 Task: Look for products in the category "Pinot Grigio" from Barefoot only.
Action: Mouse moved to (677, 243)
Screenshot: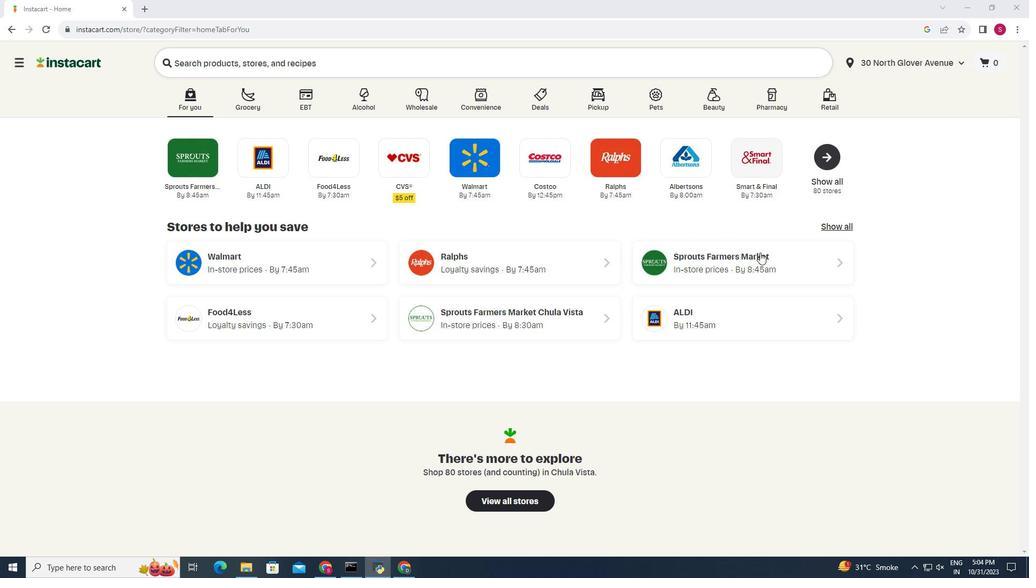 
Action: Mouse pressed left at (677, 243)
Screenshot: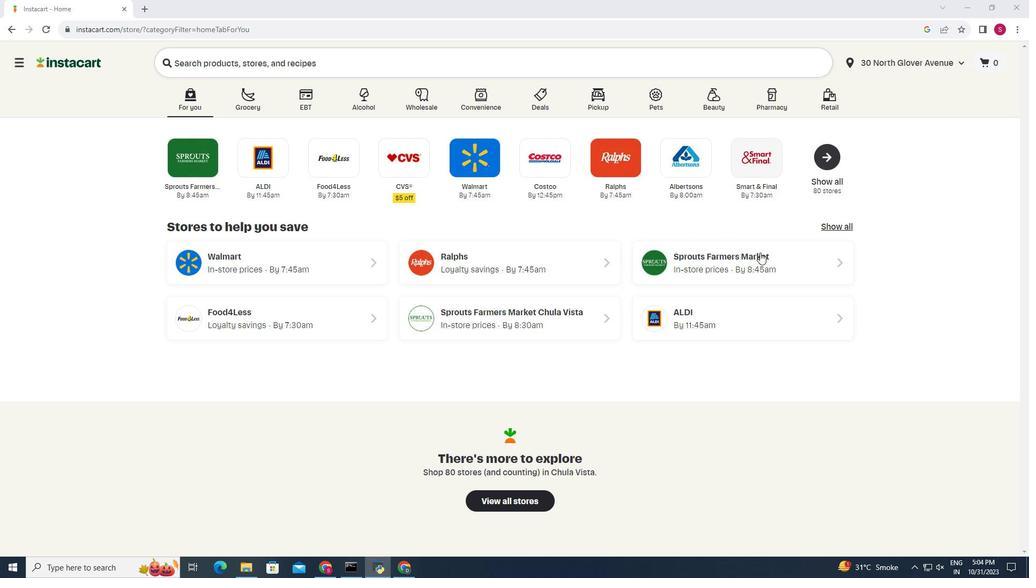 
Action: Mouse moved to (180, 421)
Screenshot: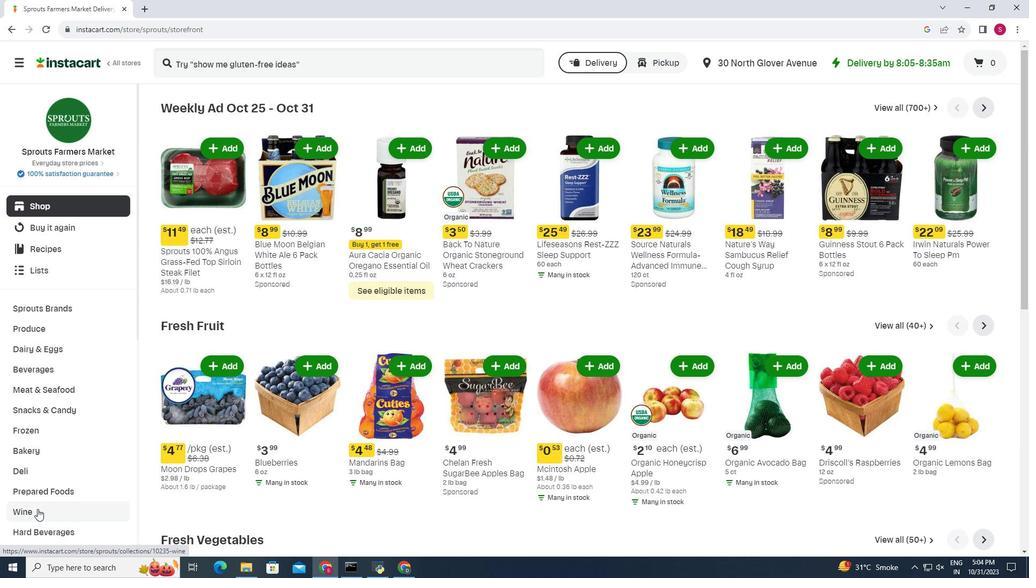 
Action: Mouse pressed left at (180, 421)
Screenshot: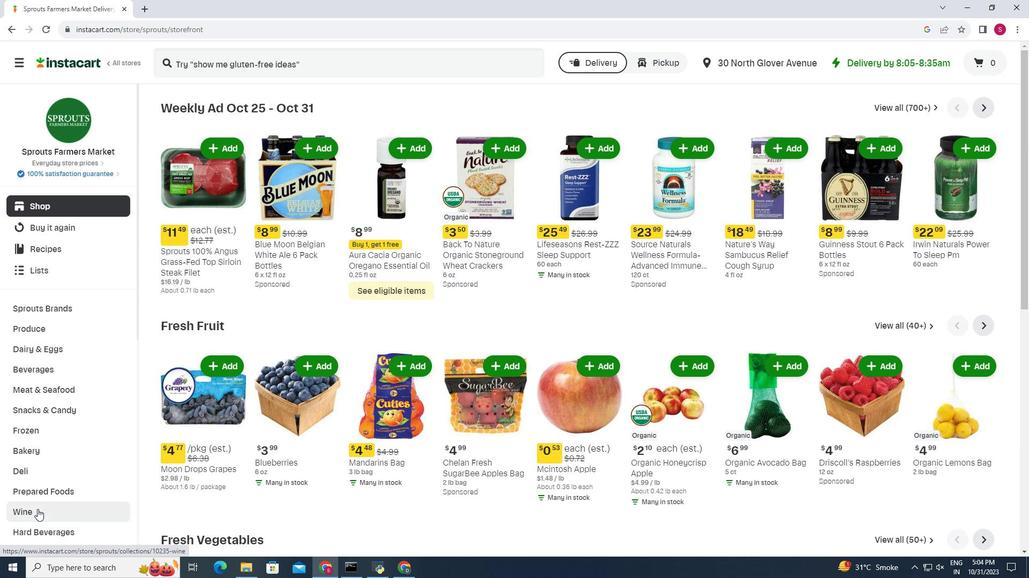 
Action: Mouse moved to (358, 159)
Screenshot: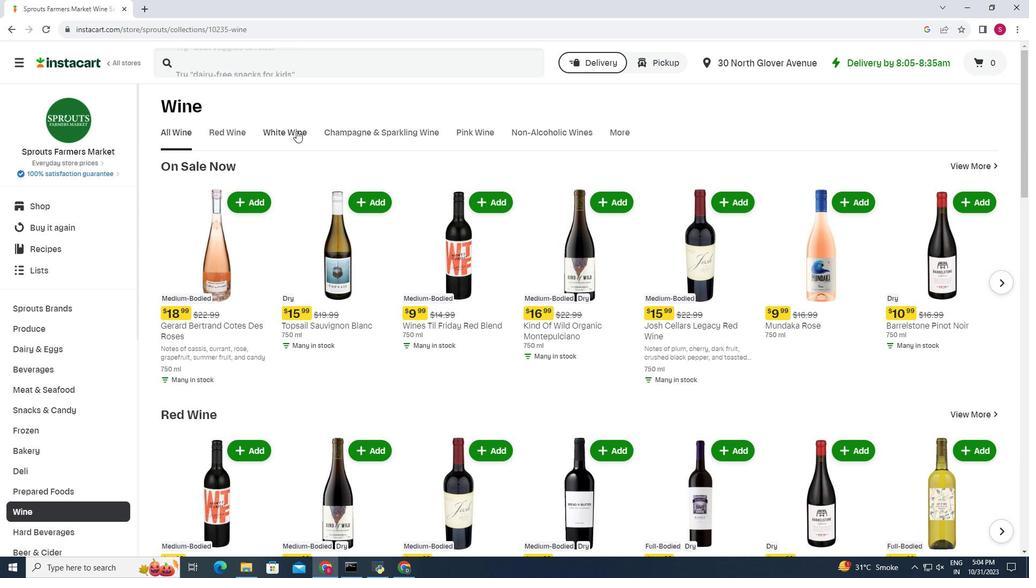 
Action: Mouse pressed left at (358, 159)
Screenshot: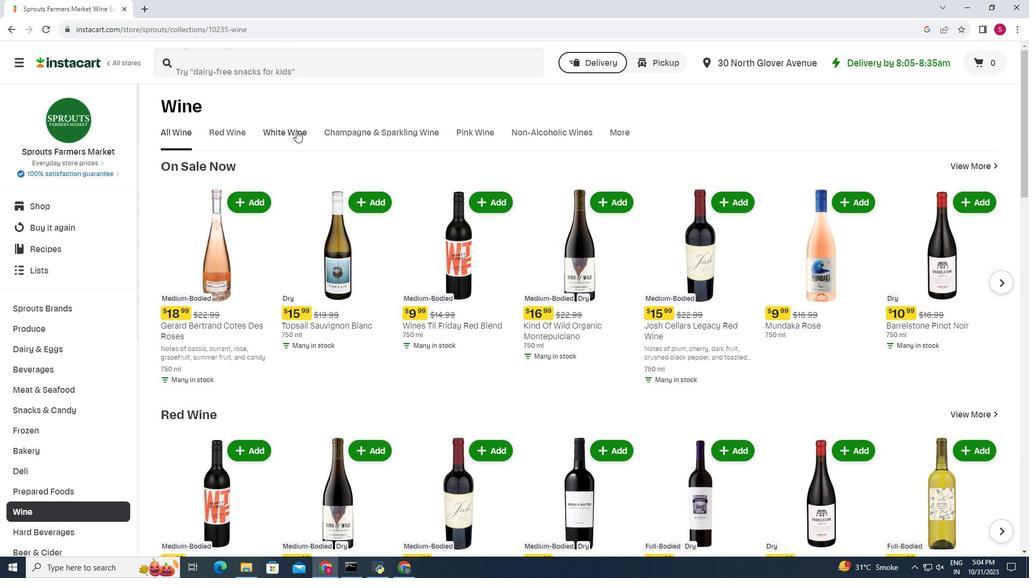 
Action: Mouse moved to (465, 191)
Screenshot: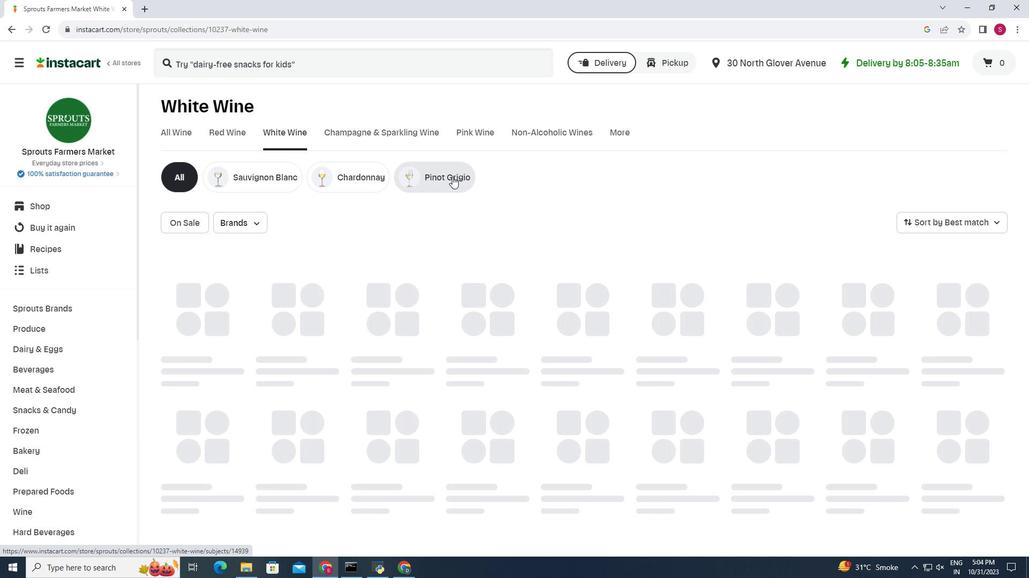 
Action: Mouse pressed left at (465, 191)
Screenshot: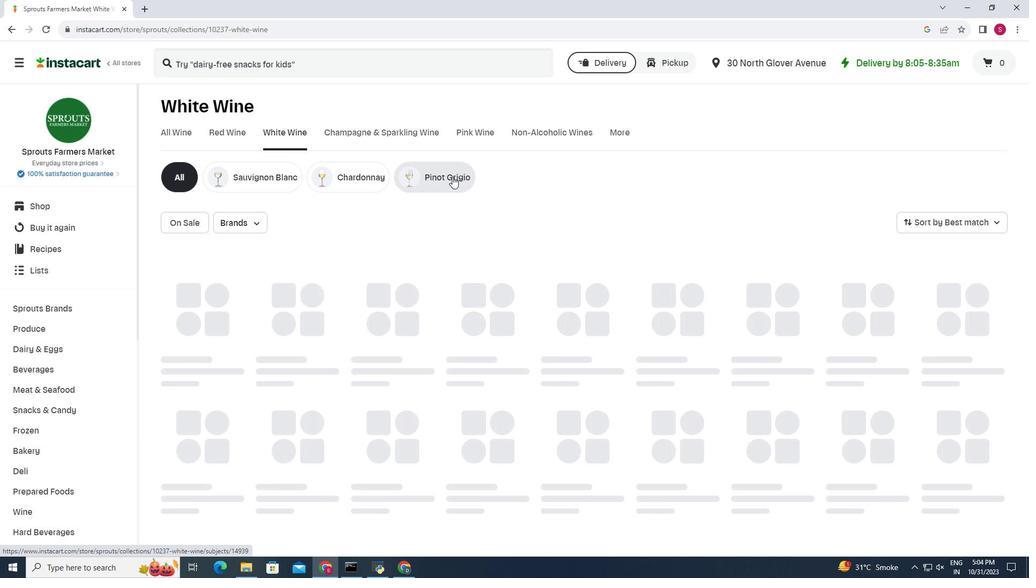 
Action: Mouse moved to (328, 222)
Screenshot: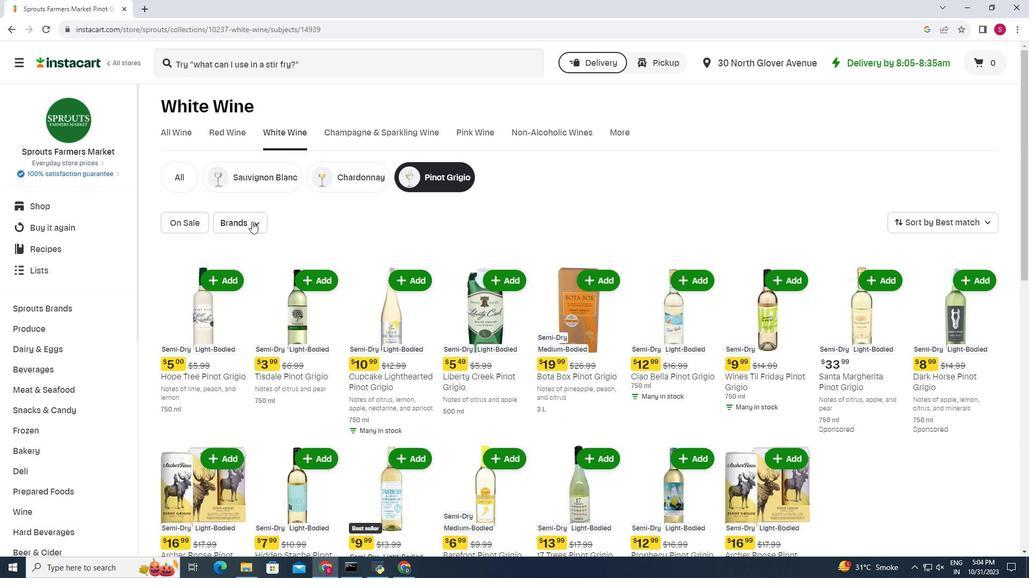 
Action: Mouse pressed left at (328, 222)
Screenshot: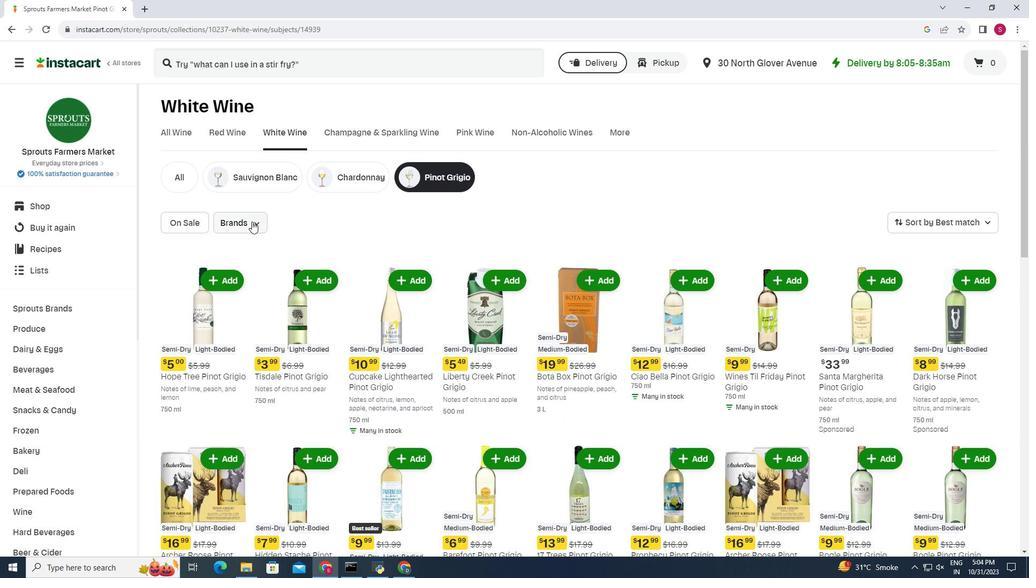
Action: Mouse moved to (373, 267)
Screenshot: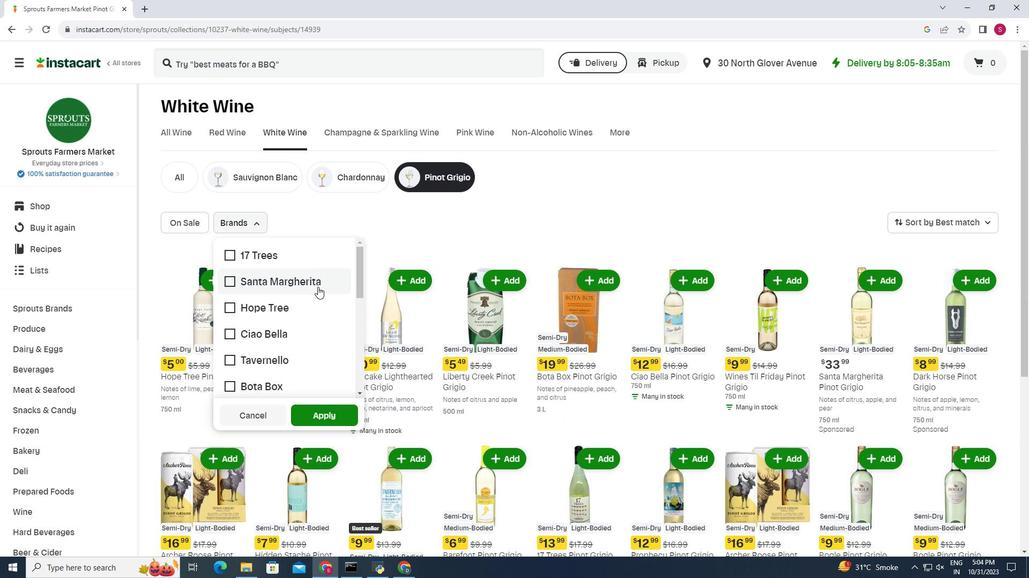 
Action: Mouse scrolled (373, 267) with delta (0, 0)
Screenshot: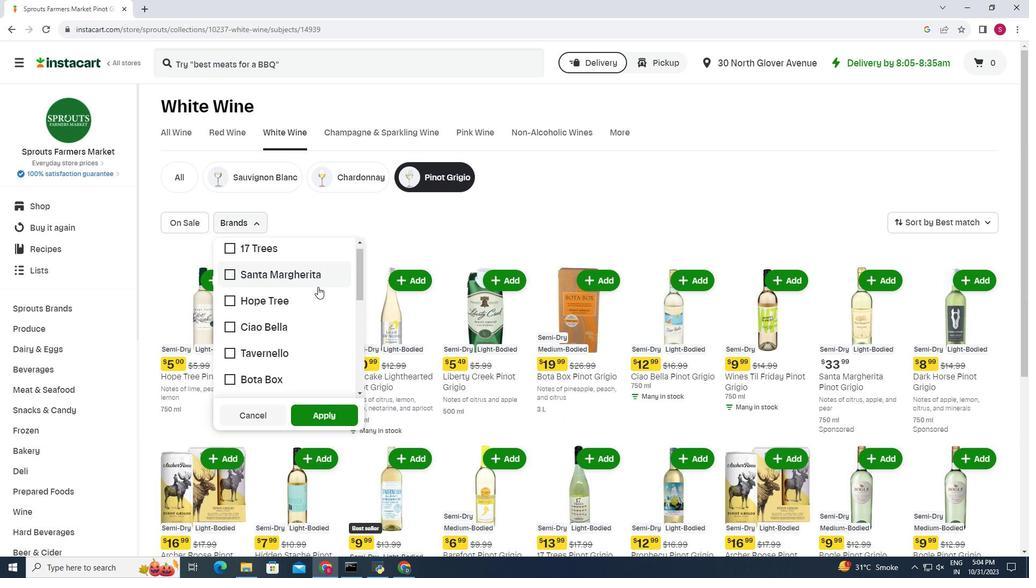 
Action: Mouse moved to (373, 267)
Screenshot: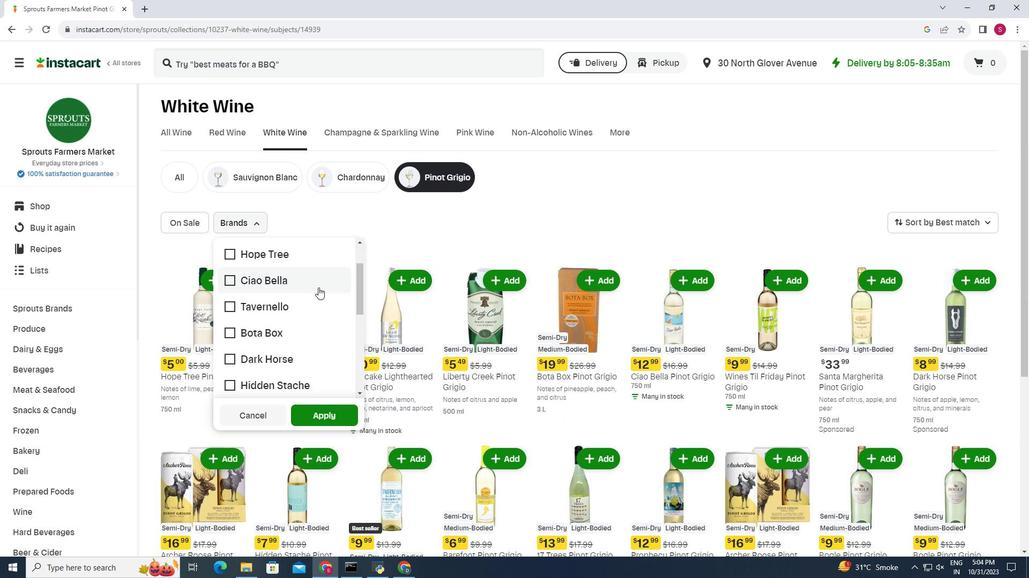 
Action: Mouse scrolled (373, 267) with delta (0, 0)
Screenshot: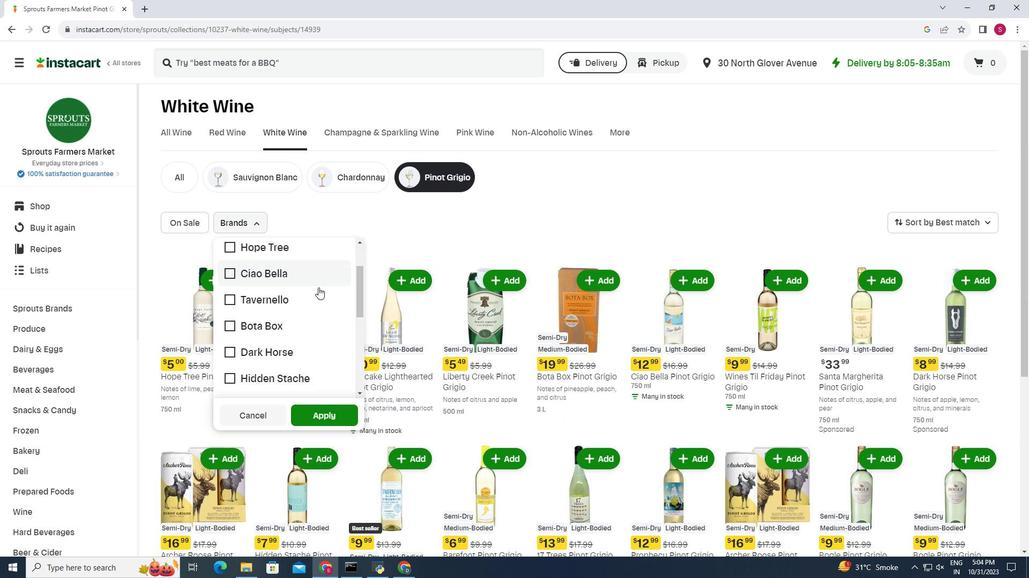
Action: Mouse scrolled (373, 267) with delta (0, 0)
Screenshot: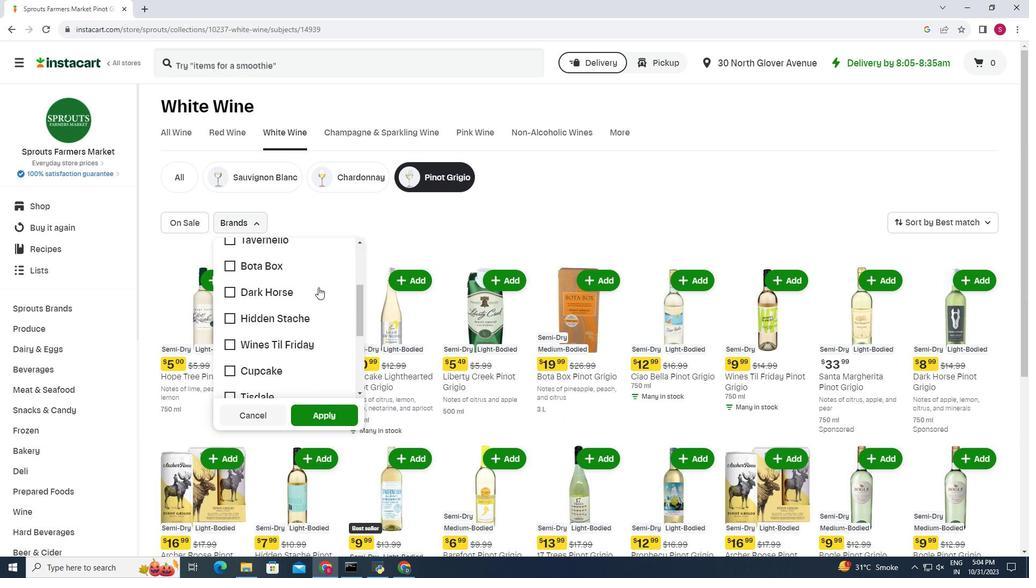 
Action: Mouse scrolled (373, 267) with delta (0, 0)
Screenshot: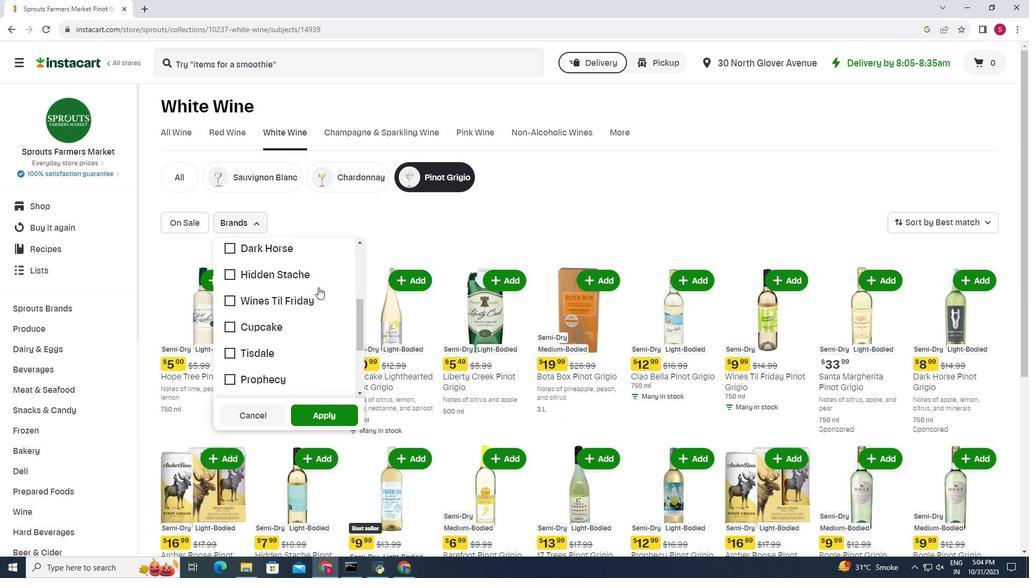 
Action: Mouse scrolled (373, 267) with delta (0, 0)
Screenshot: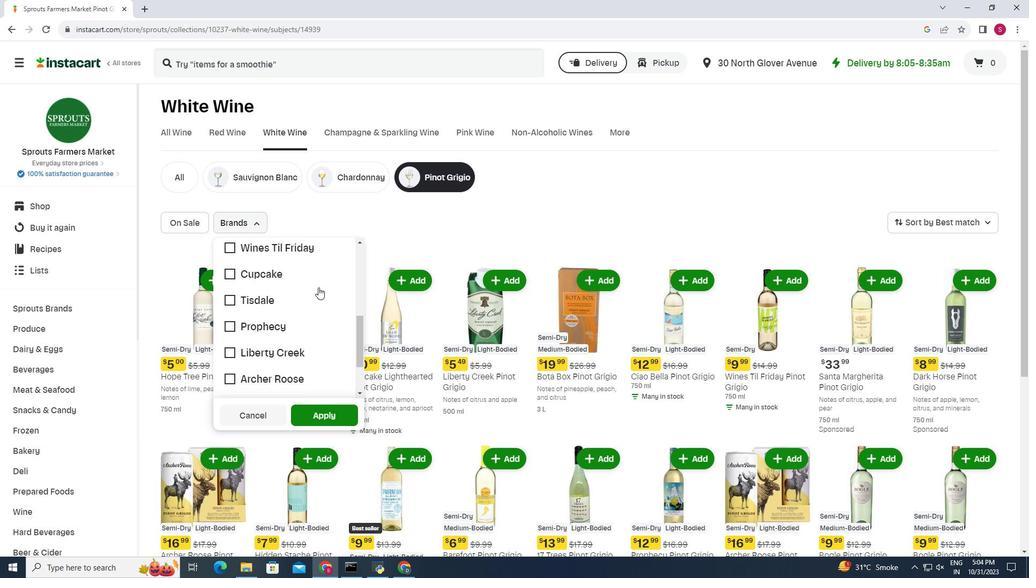 
Action: Mouse scrolled (373, 267) with delta (0, 0)
Screenshot: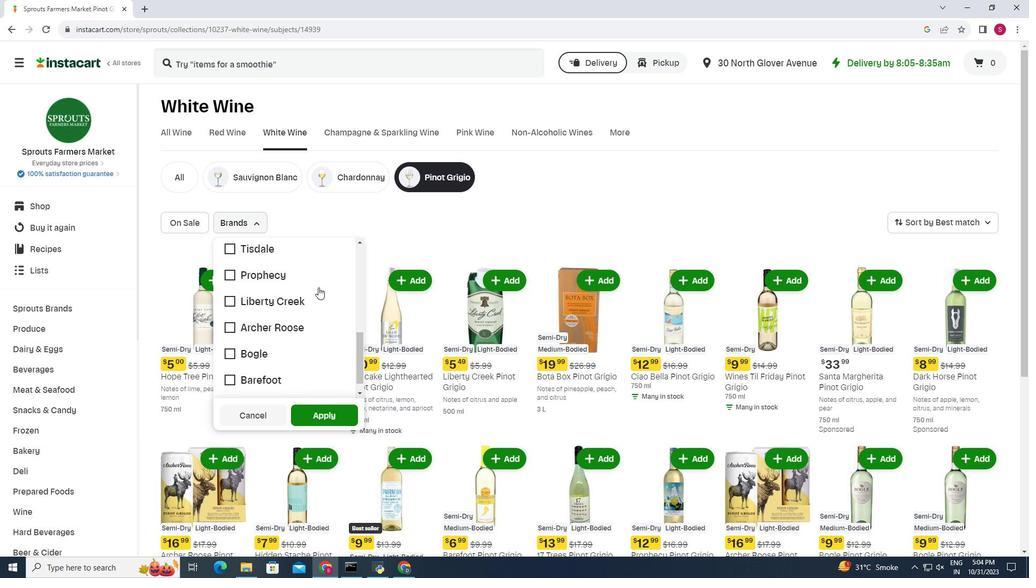 
Action: Mouse moved to (338, 320)
Screenshot: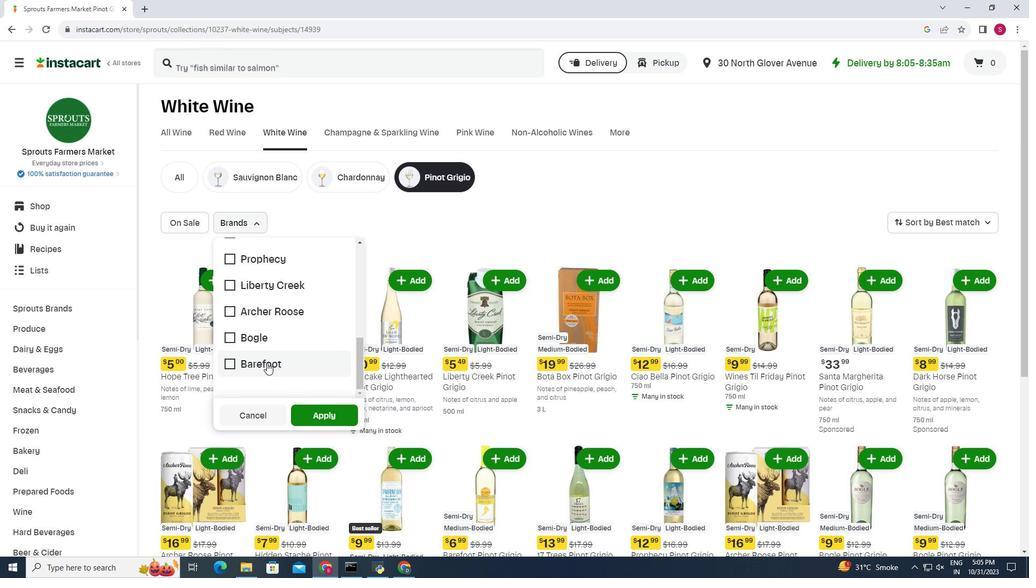 
Action: Mouse pressed left at (338, 320)
Screenshot: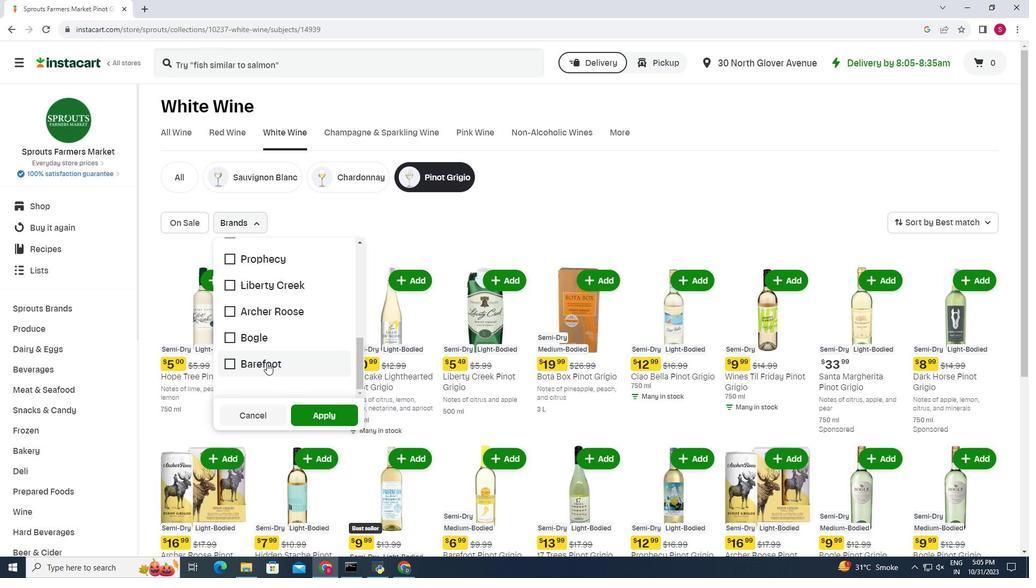 
Action: Mouse moved to (377, 352)
Screenshot: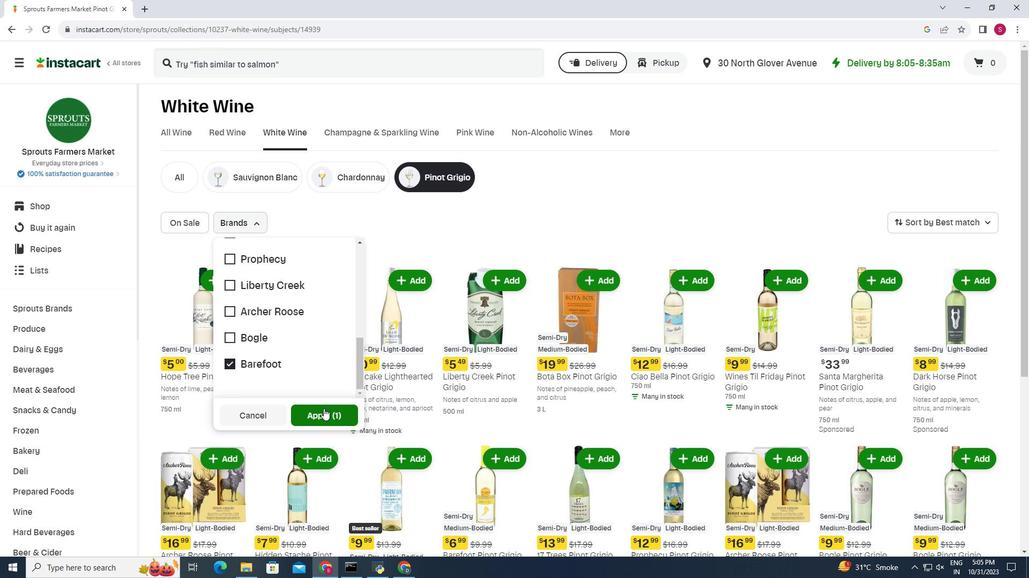 
Action: Mouse pressed left at (377, 352)
Screenshot: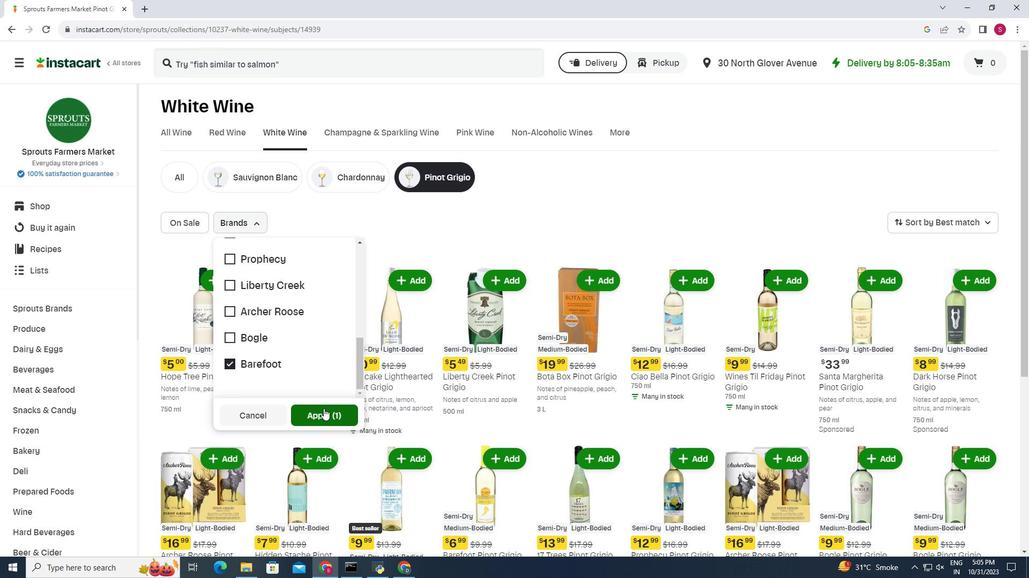 
Action: Mouse moved to (479, 239)
Screenshot: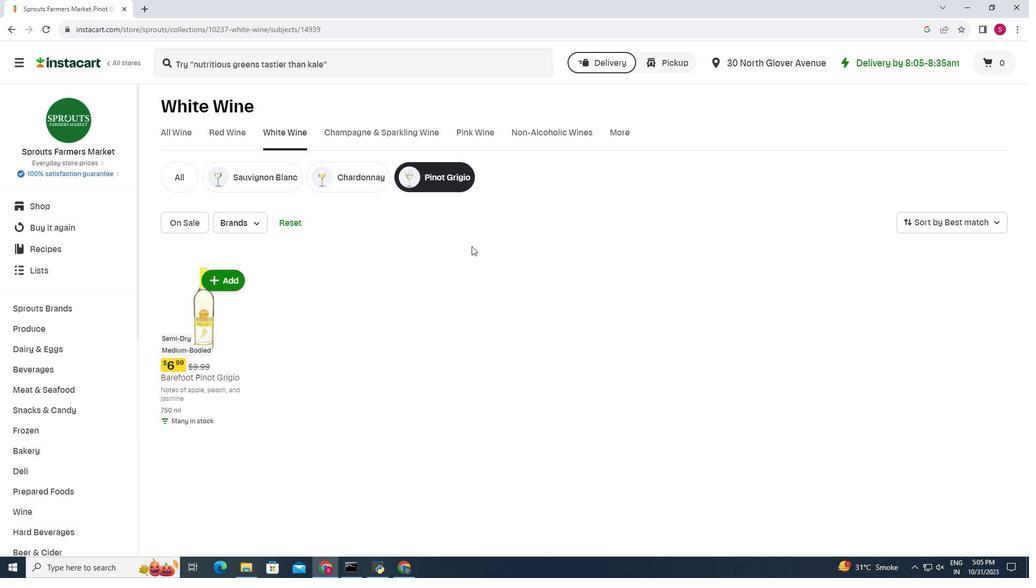 
